 Task: Add Now Cinnamon Oil to the cart.
Action: Mouse moved to (743, 278)
Screenshot: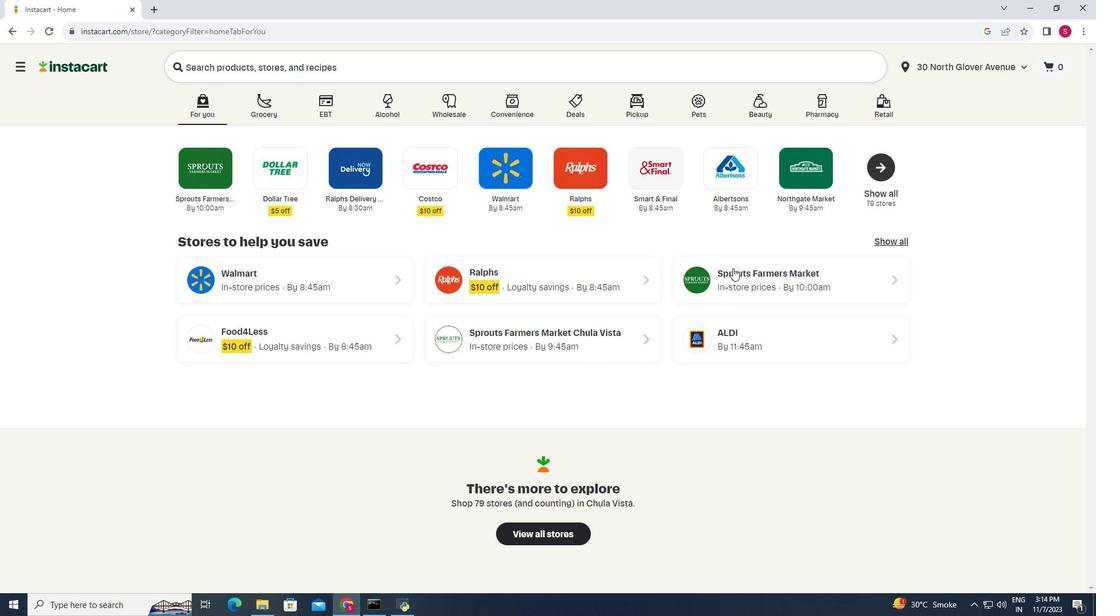 
Action: Mouse pressed left at (743, 278)
Screenshot: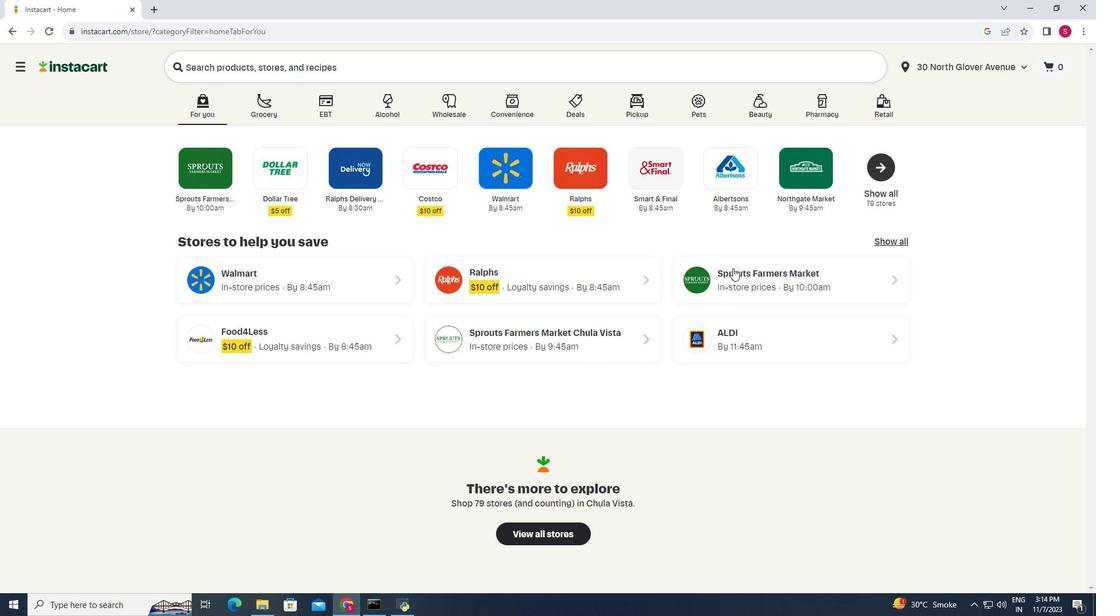 
Action: Mouse moved to (106, 408)
Screenshot: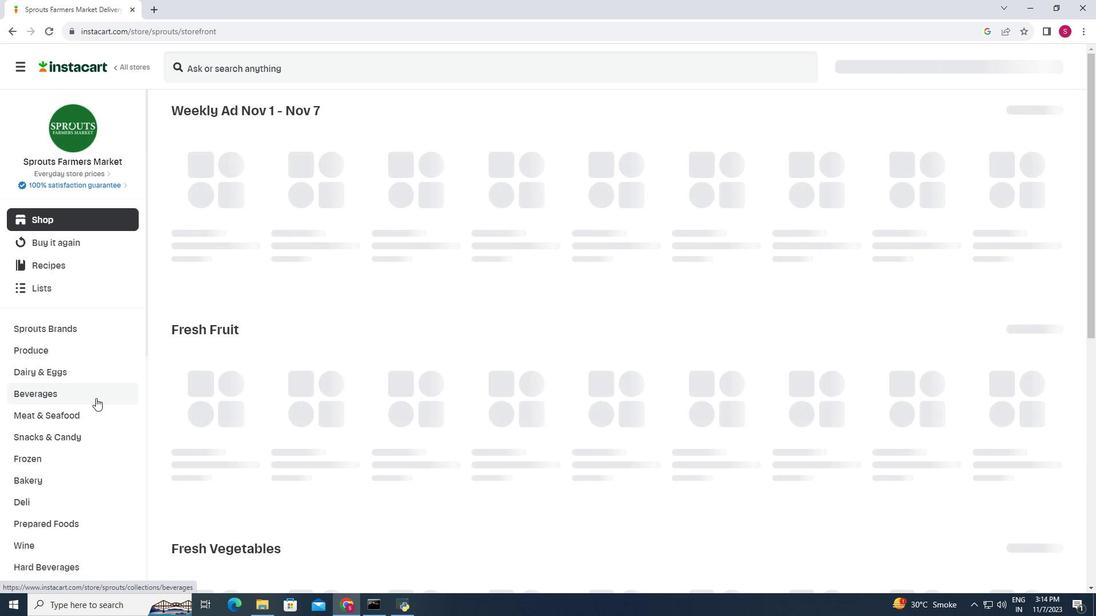 
Action: Mouse scrolled (106, 408) with delta (0, 0)
Screenshot: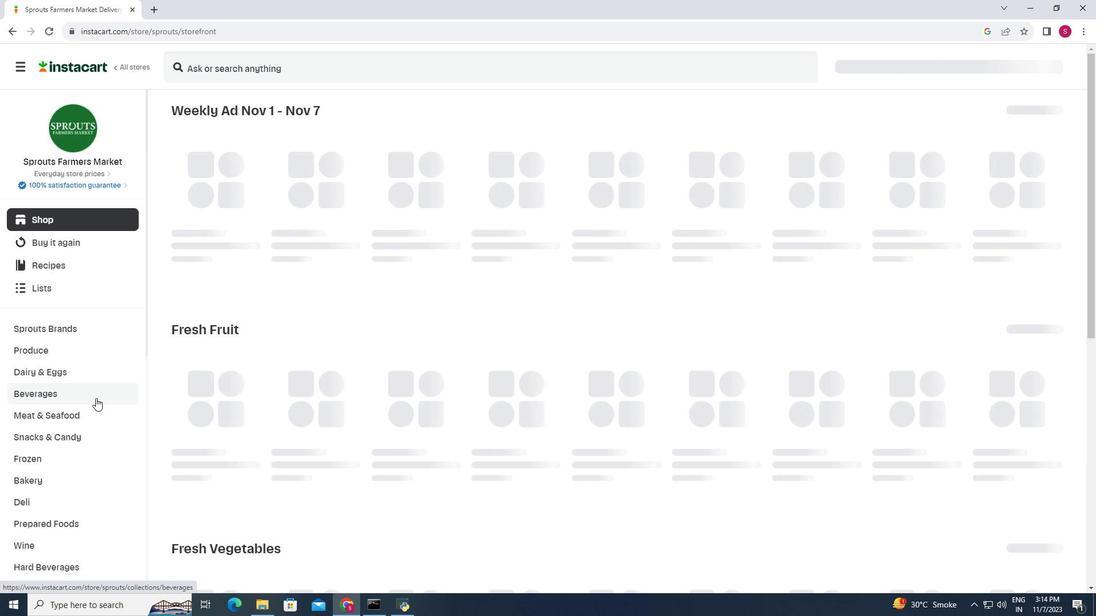 
Action: Mouse scrolled (106, 408) with delta (0, 0)
Screenshot: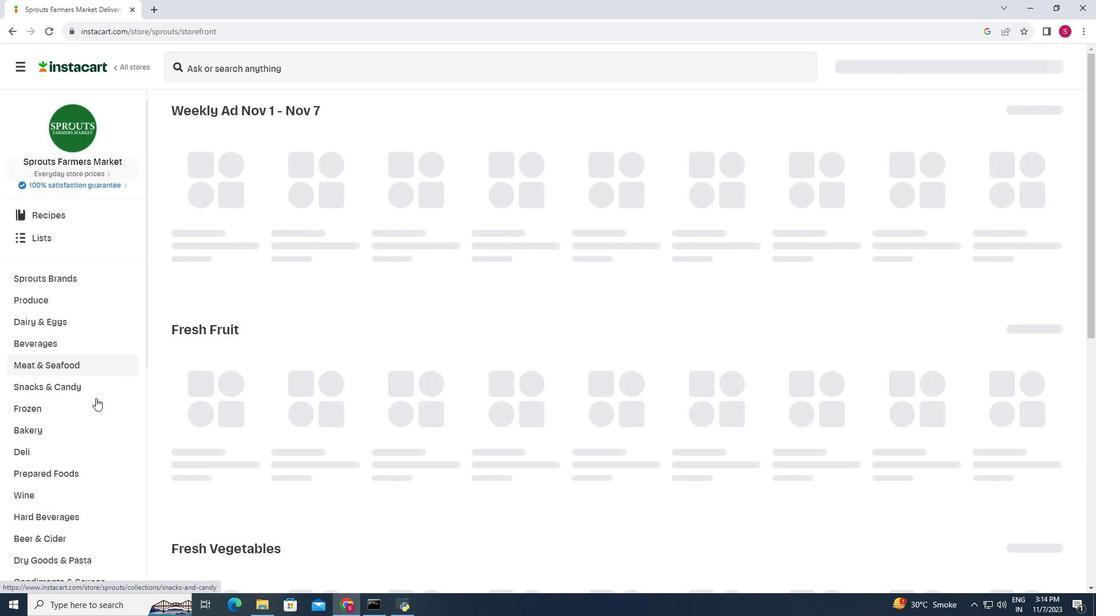 
Action: Mouse scrolled (106, 408) with delta (0, 0)
Screenshot: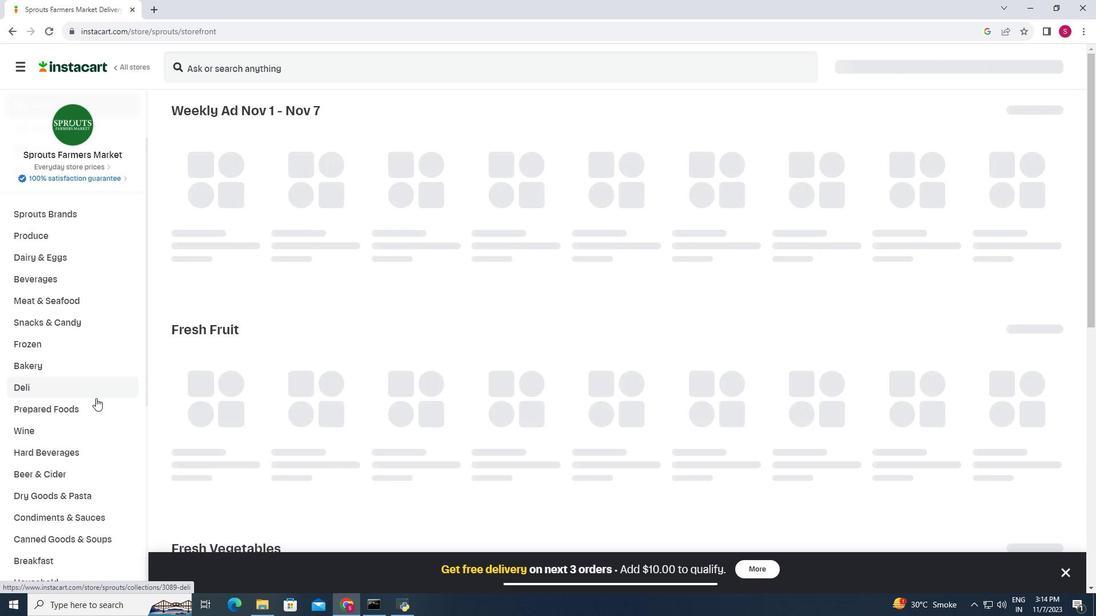 
Action: Mouse scrolled (106, 408) with delta (0, 0)
Screenshot: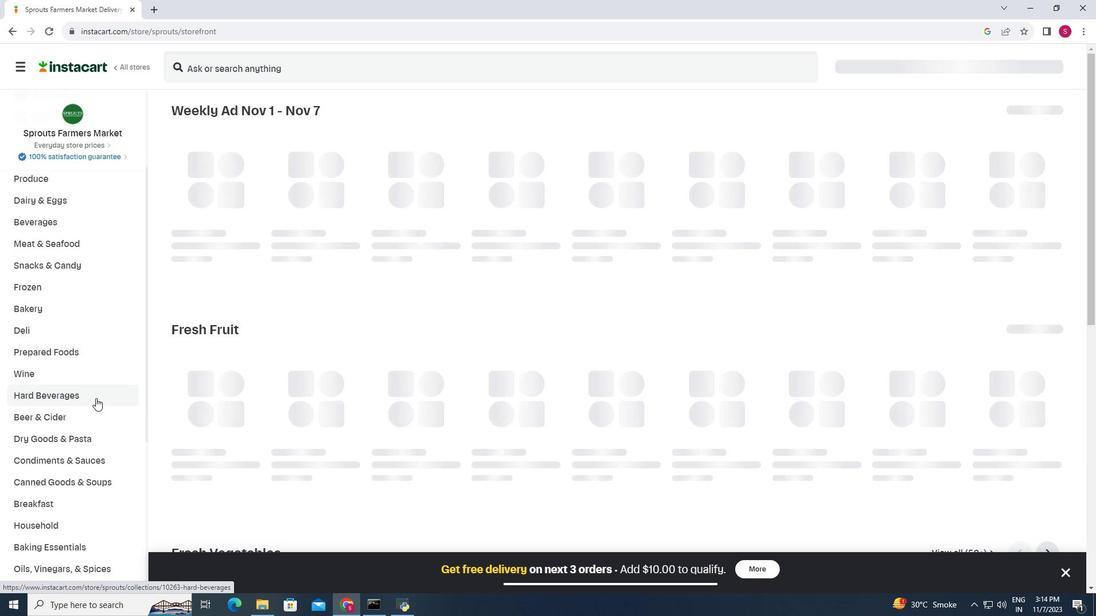 
Action: Mouse moved to (80, 473)
Screenshot: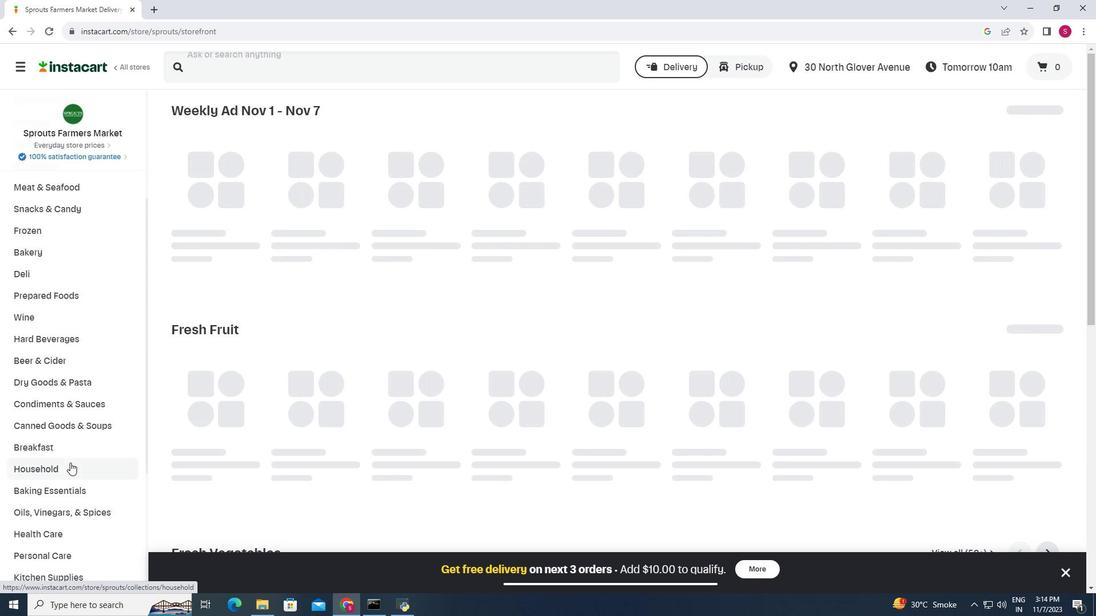 
Action: Mouse pressed left at (80, 473)
Screenshot: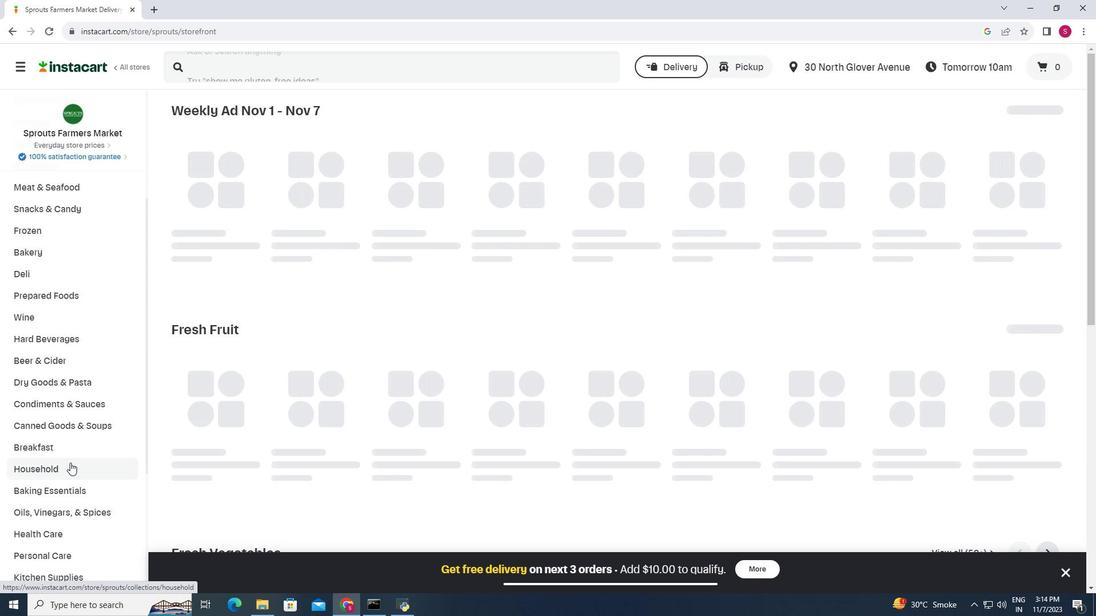 
Action: Mouse moved to (637, 154)
Screenshot: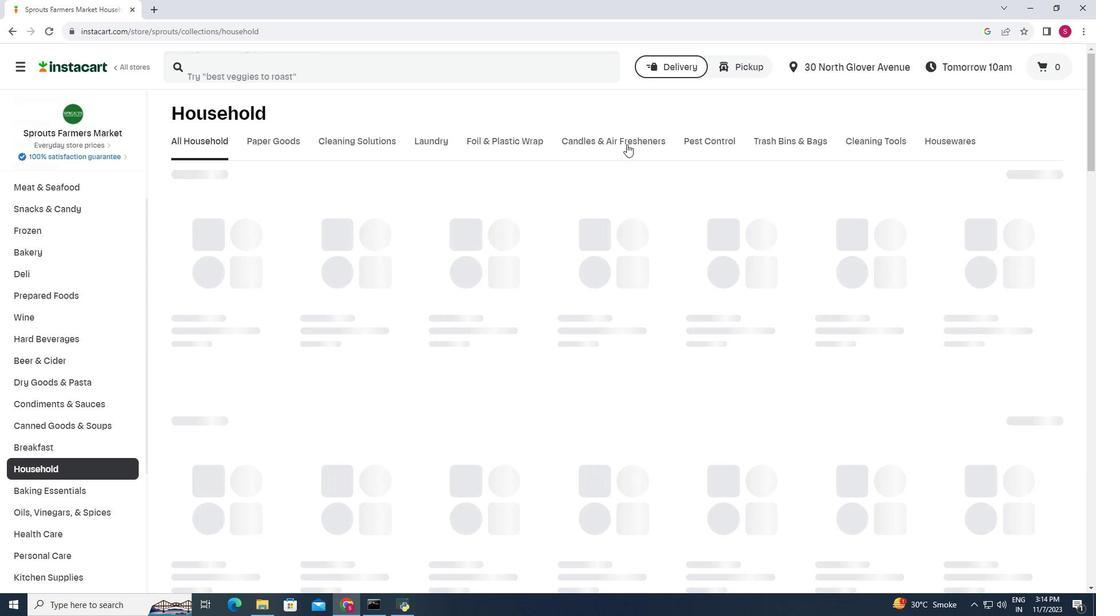 
Action: Mouse pressed left at (637, 154)
Screenshot: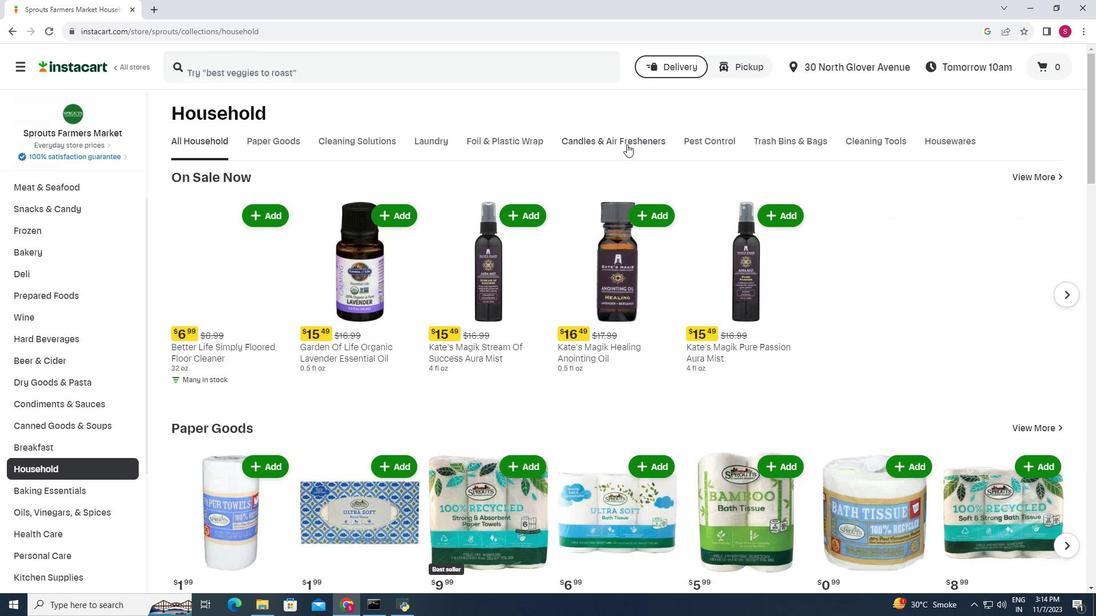 
Action: Mouse moved to (272, 75)
Screenshot: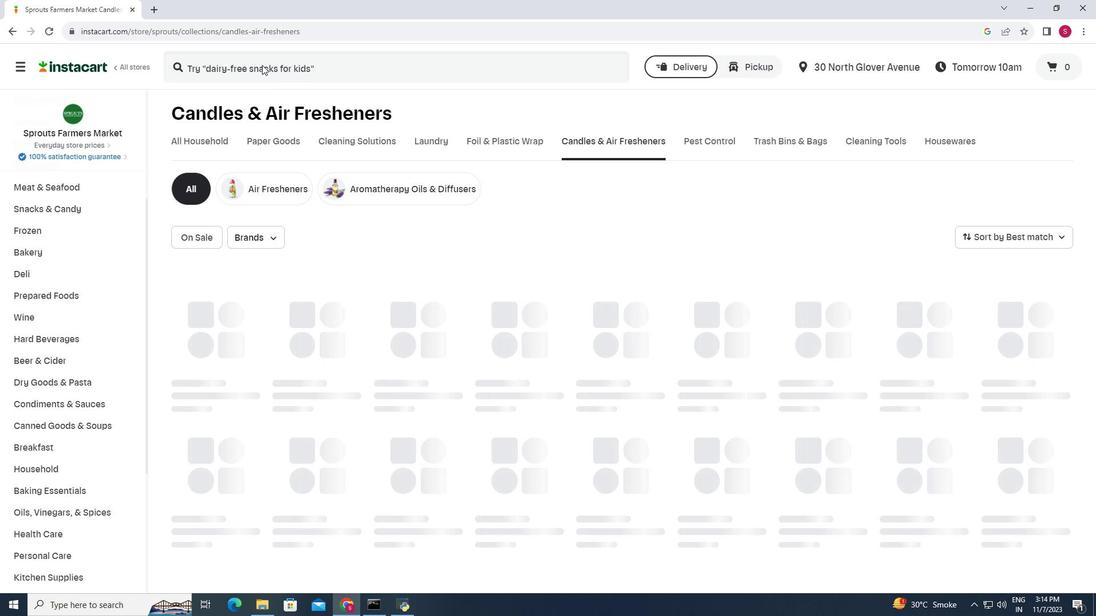 
Action: Mouse pressed left at (272, 75)
Screenshot: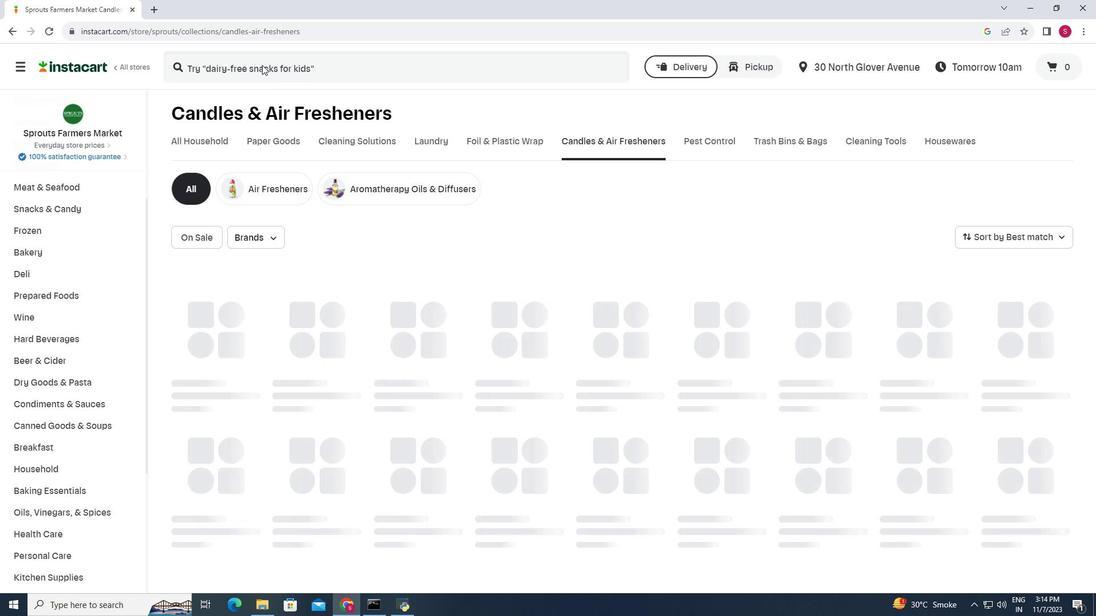 
Action: Mouse moved to (287, 79)
Screenshot: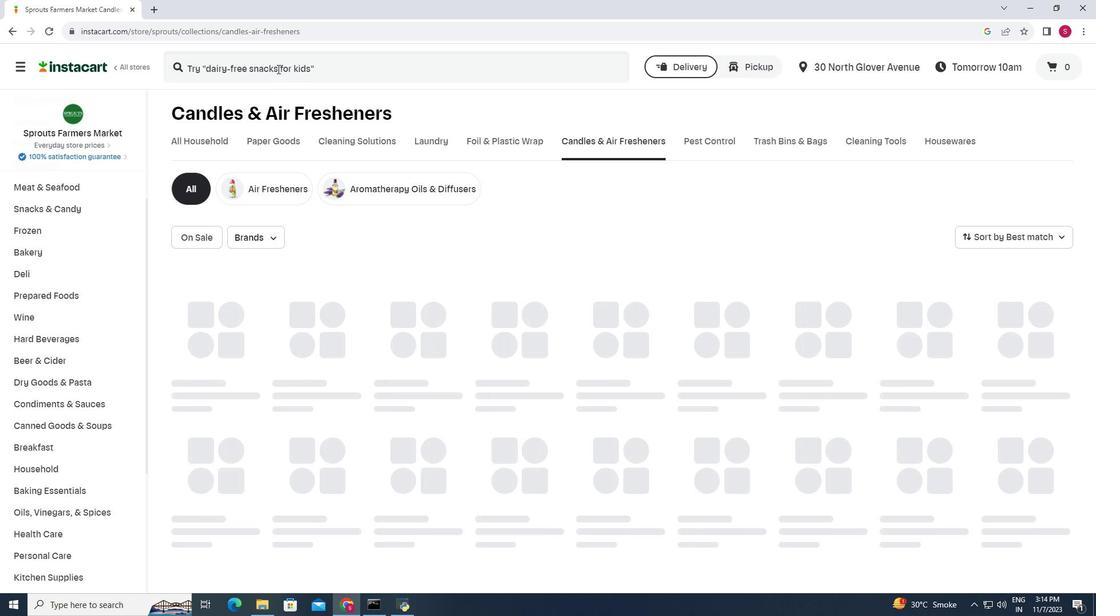 
Action: Mouse pressed left at (287, 79)
Screenshot: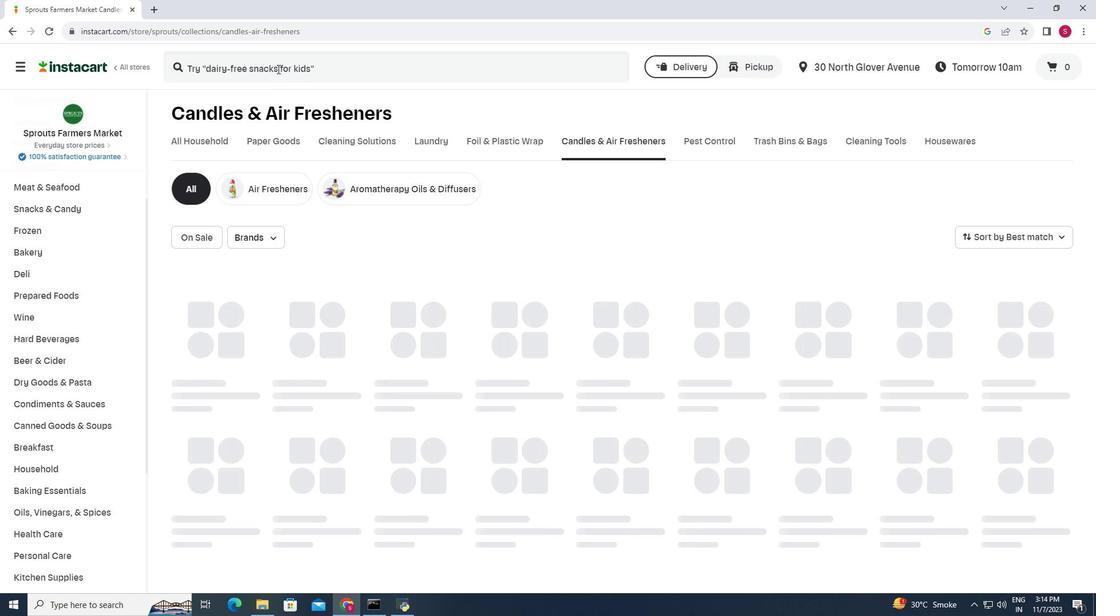 
Action: Mouse moved to (285, 77)
Screenshot: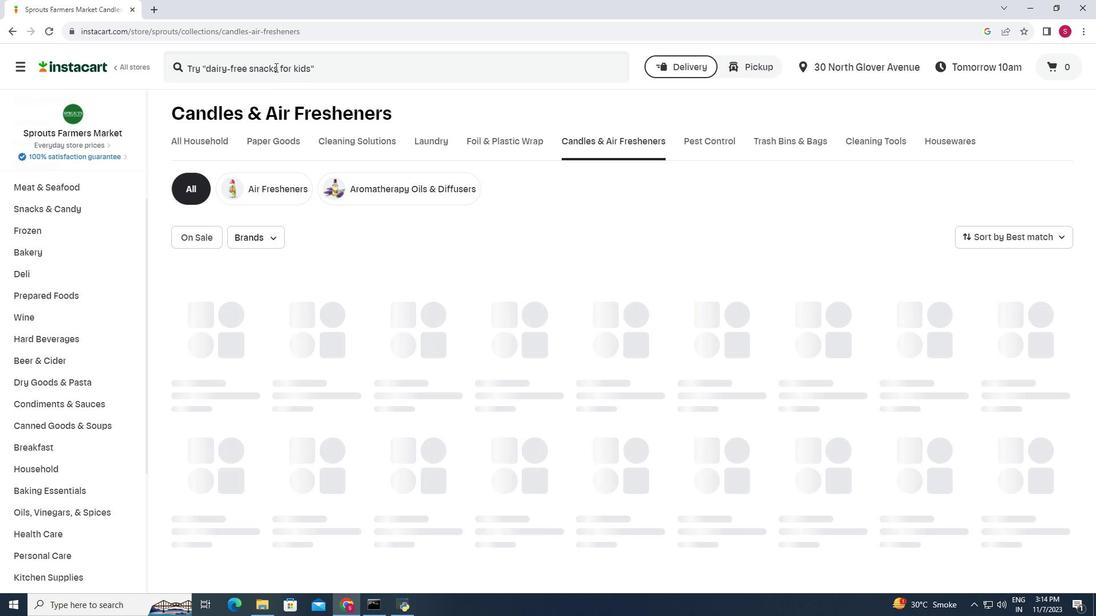 
Action: Key pressed <Key.shift>Now<Key.space><Key.shift><Key.shift>Cinnamon<Key.space><Key.shift>Oil<Key.enter>
Screenshot: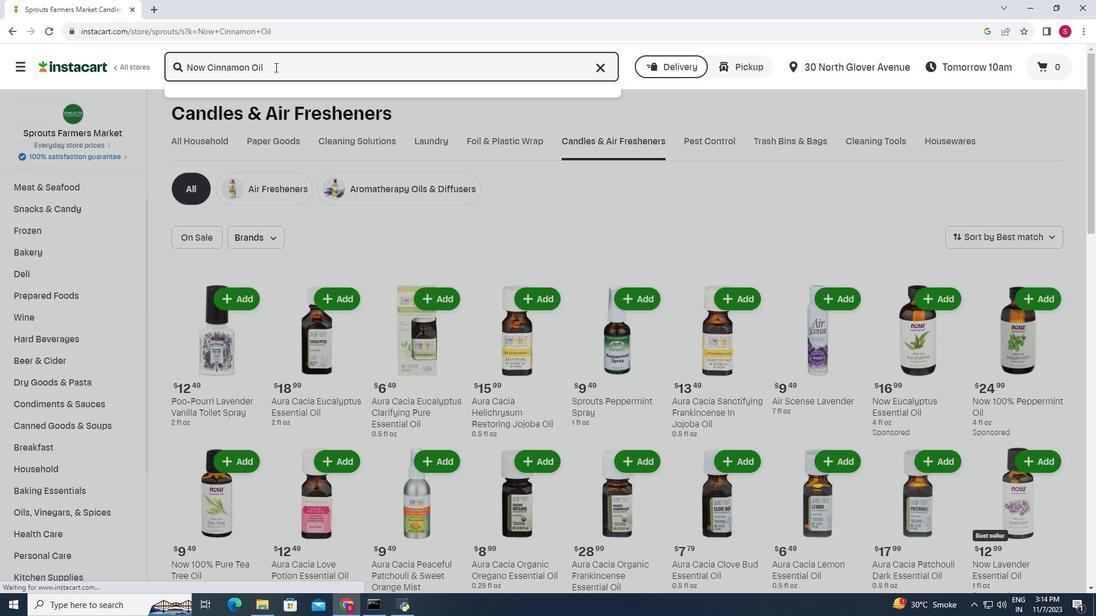 
Action: Mouse moved to (676, 166)
Screenshot: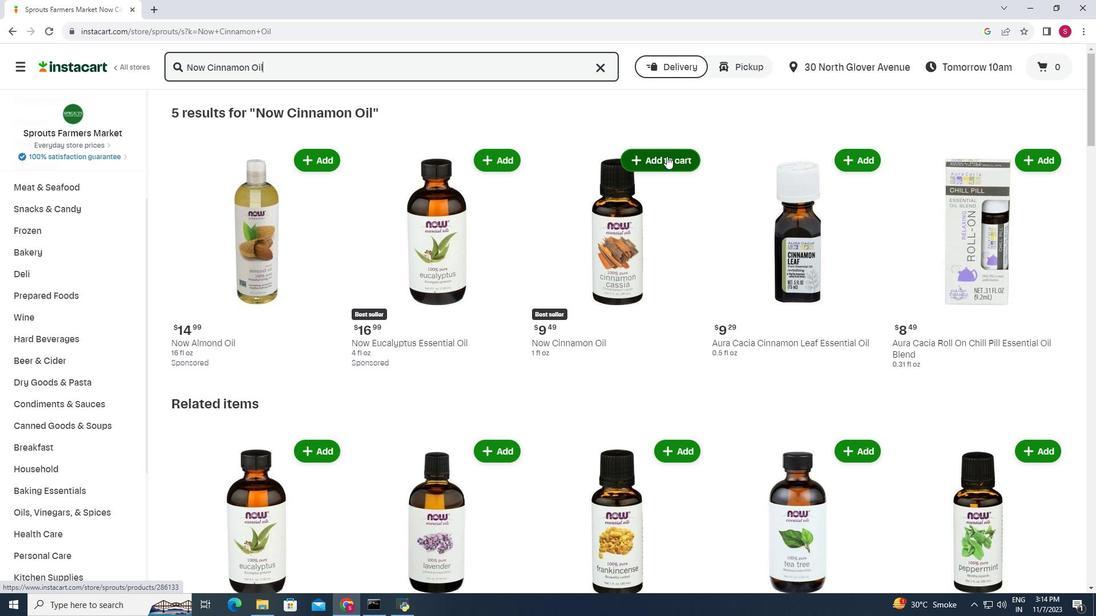 
Action: Mouse pressed left at (676, 166)
Screenshot: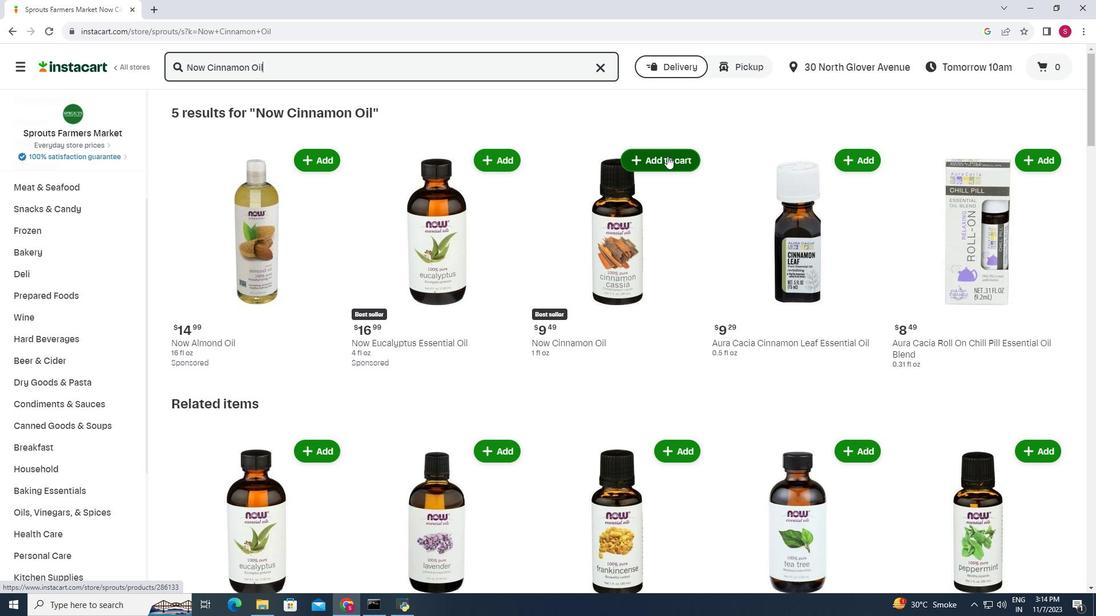 
Action: Mouse moved to (679, 134)
Screenshot: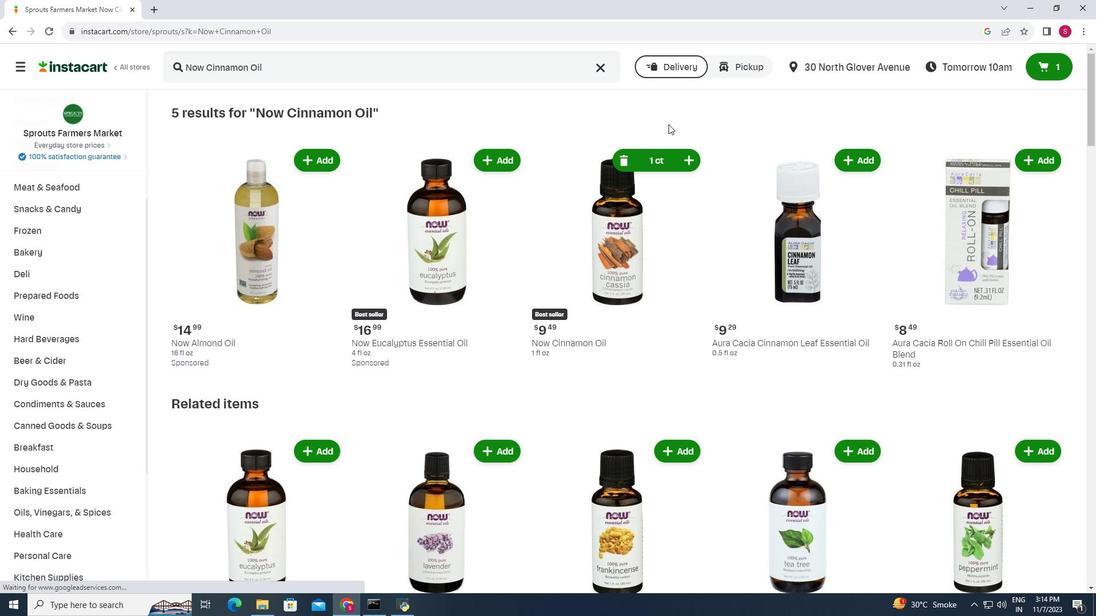 
